 Task: Change the email visibility to 1st and 2nd-degree connections.
Action: Mouse moved to (641, 65)
Screenshot: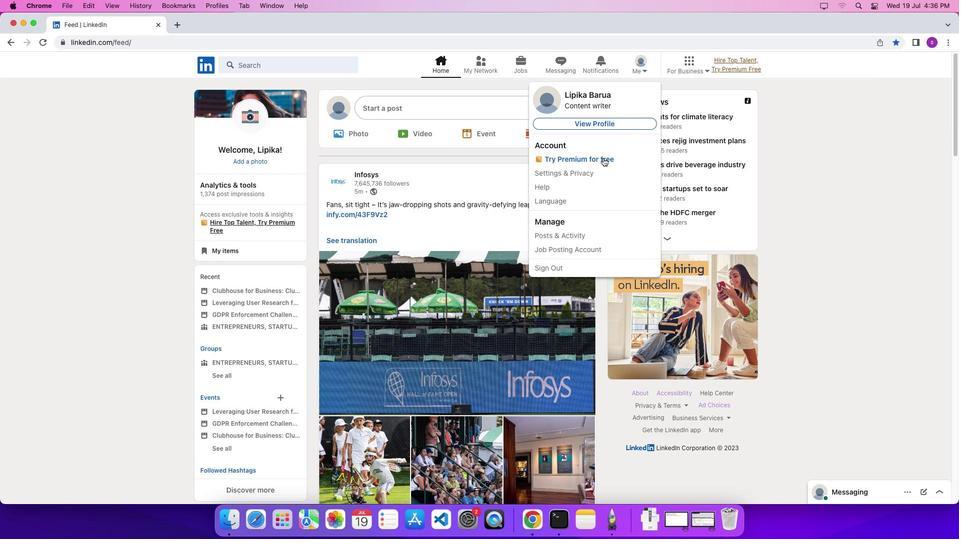 
Action: Mouse pressed left at (641, 65)
Screenshot: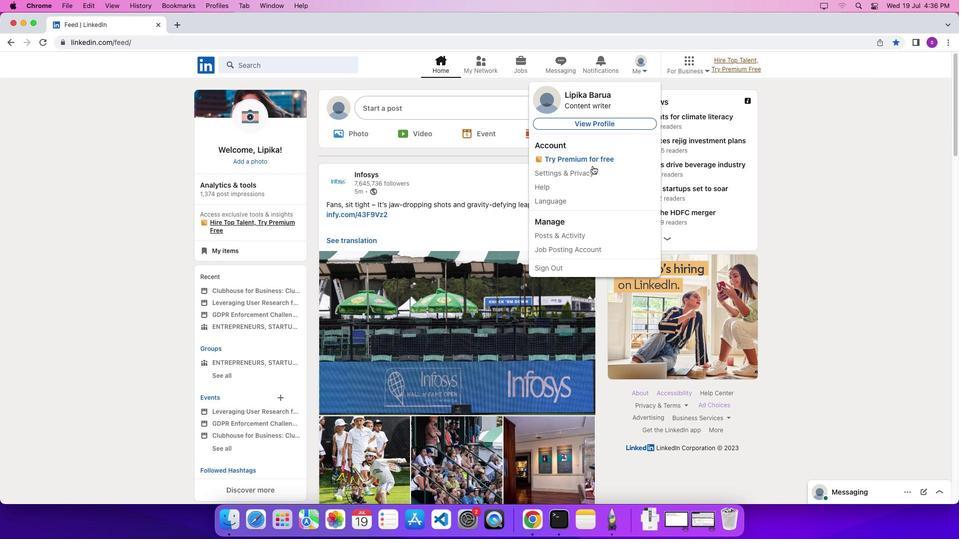 
Action: Mouse moved to (646, 72)
Screenshot: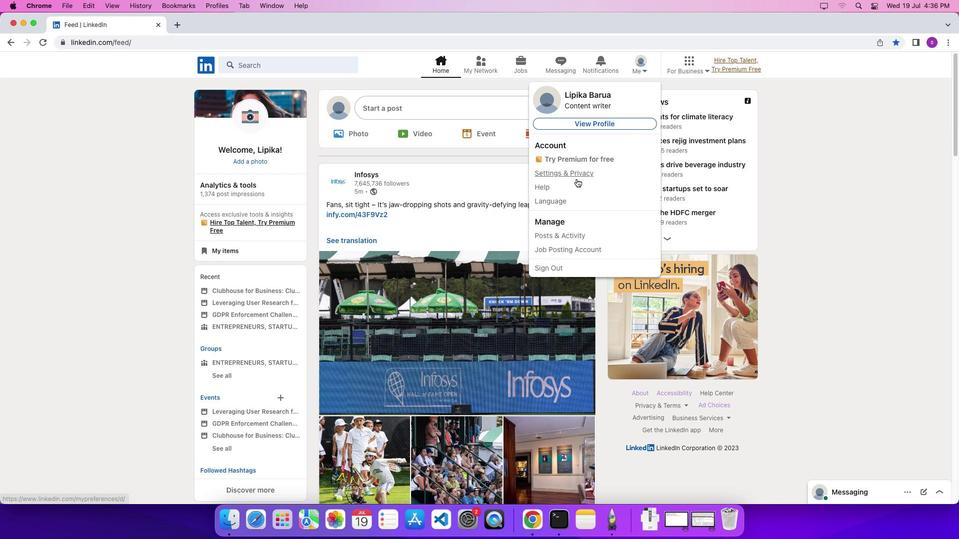 
Action: Mouse pressed left at (646, 72)
Screenshot: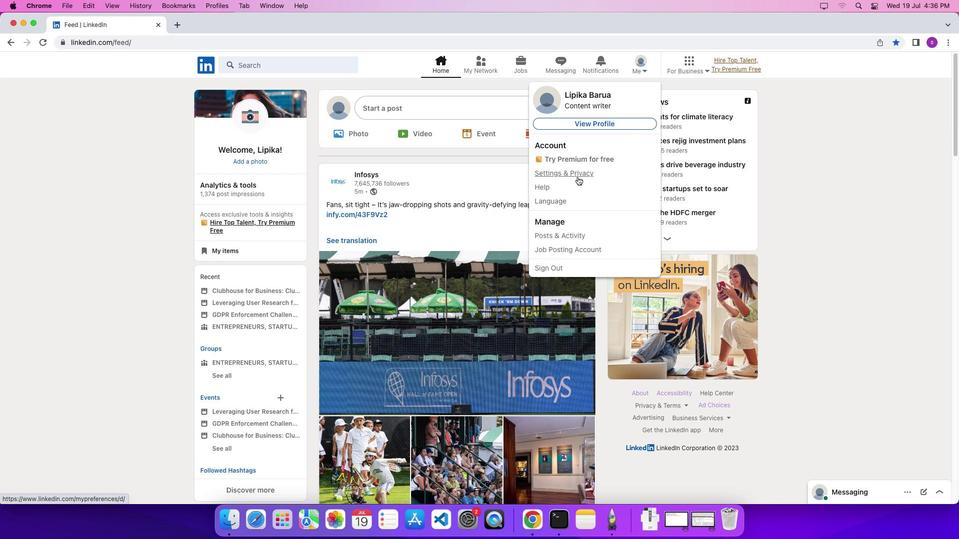 
Action: Mouse moved to (578, 172)
Screenshot: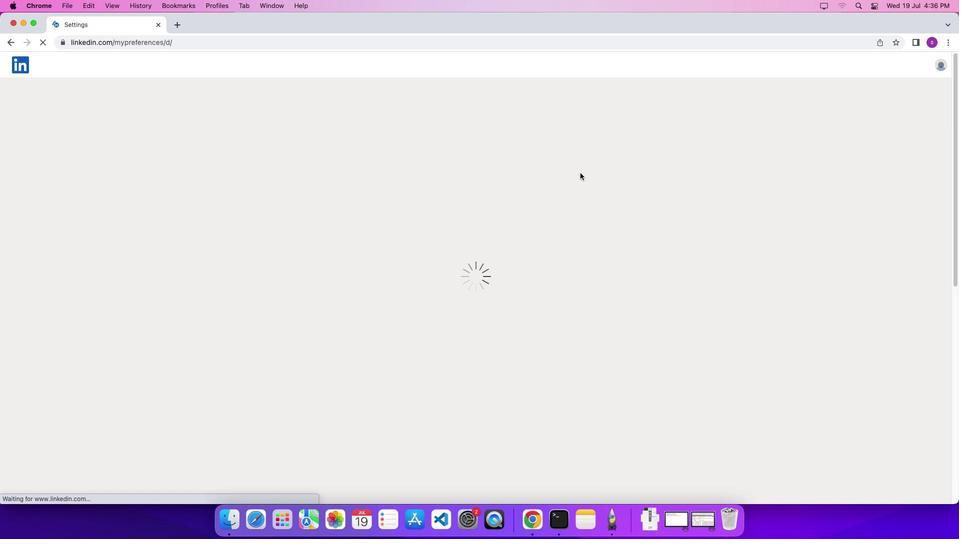 
Action: Mouse pressed left at (578, 172)
Screenshot: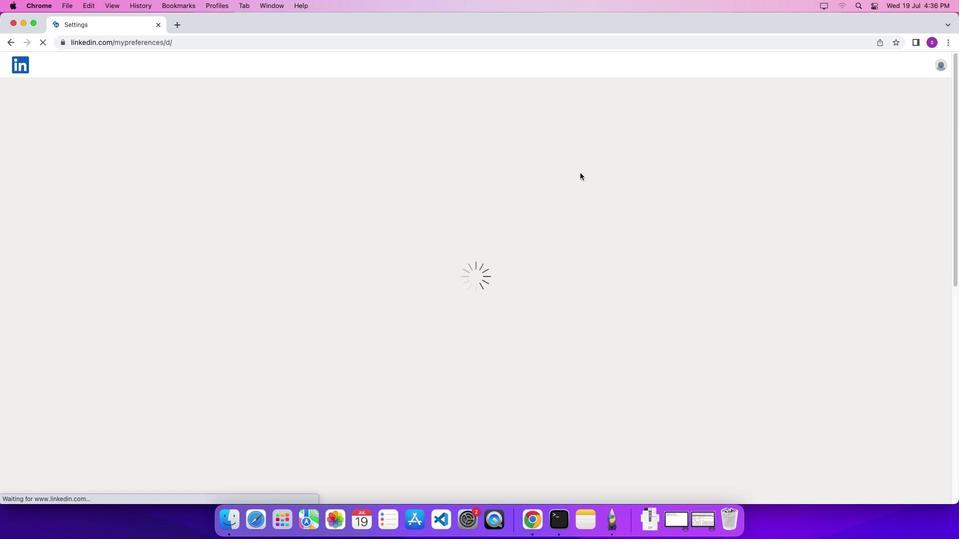 
Action: Mouse moved to (62, 212)
Screenshot: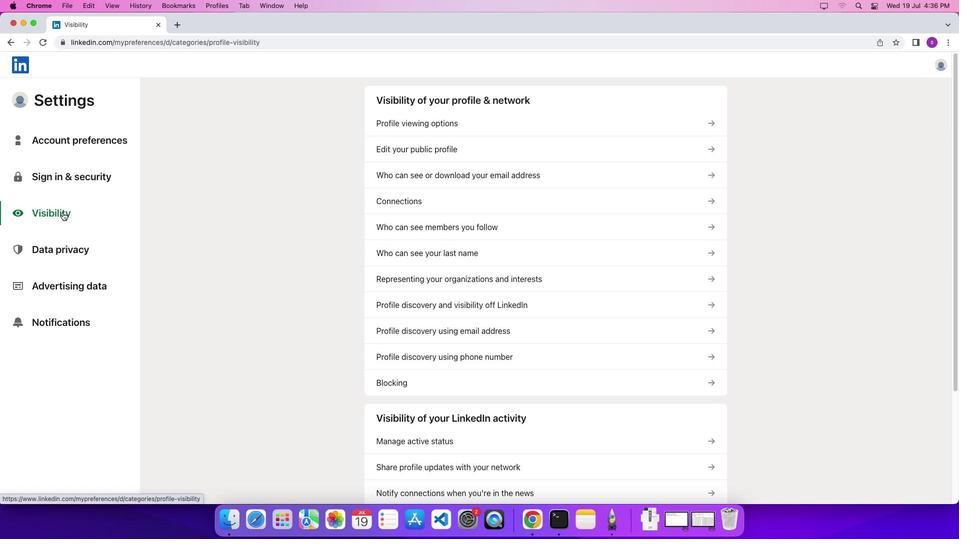 
Action: Mouse pressed left at (62, 212)
Screenshot: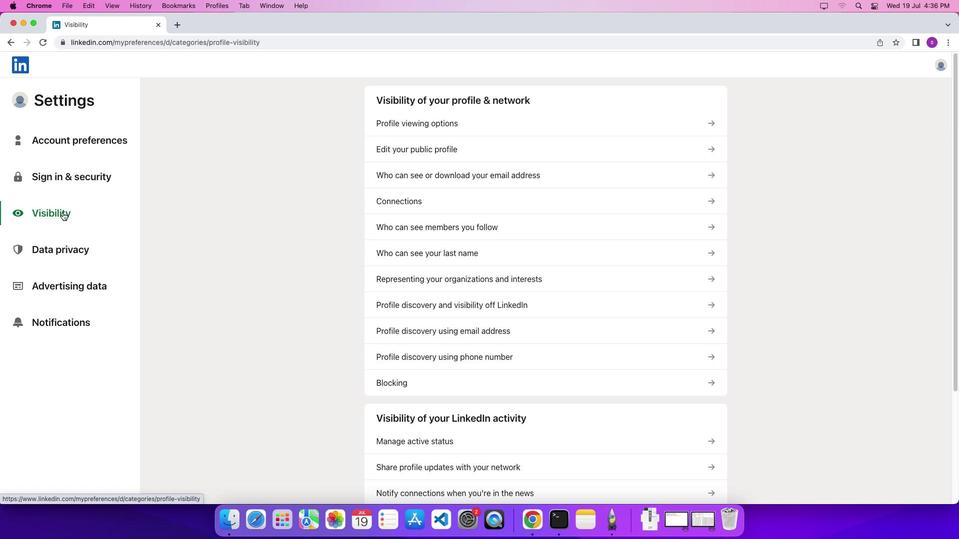 
Action: Mouse pressed left at (62, 212)
Screenshot: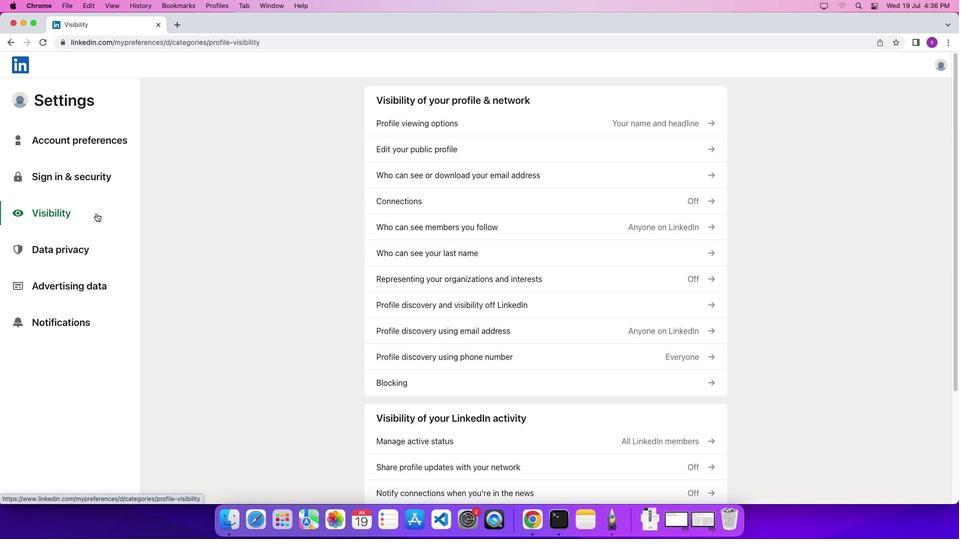 
Action: Mouse moved to (386, 177)
Screenshot: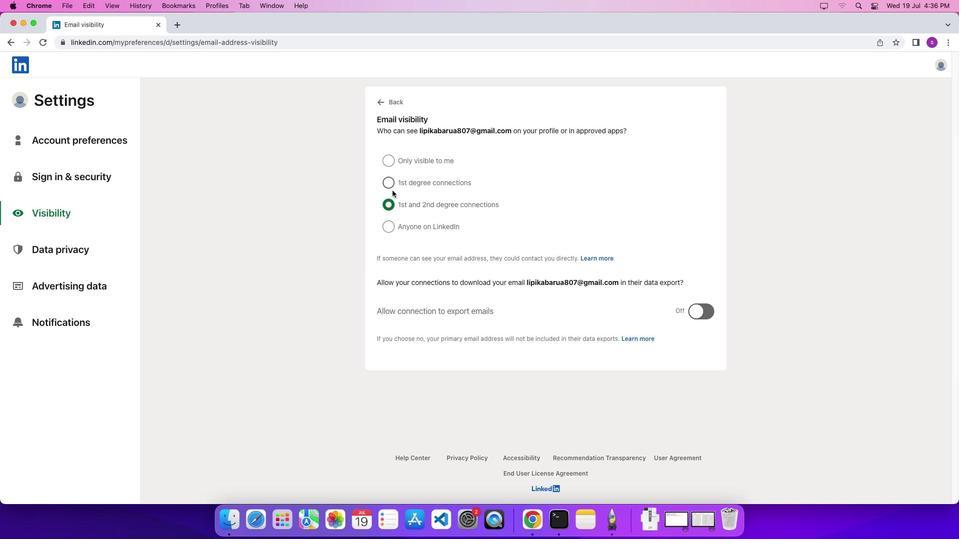 
Action: Mouse pressed left at (386, 177)
Screenshot: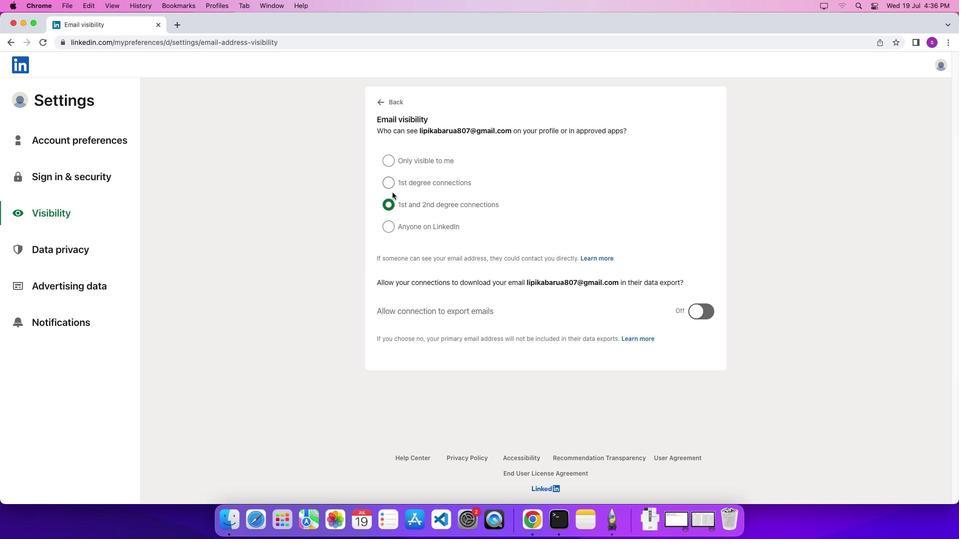 
Action: Mouse moved to (390, 203)
Screenshot: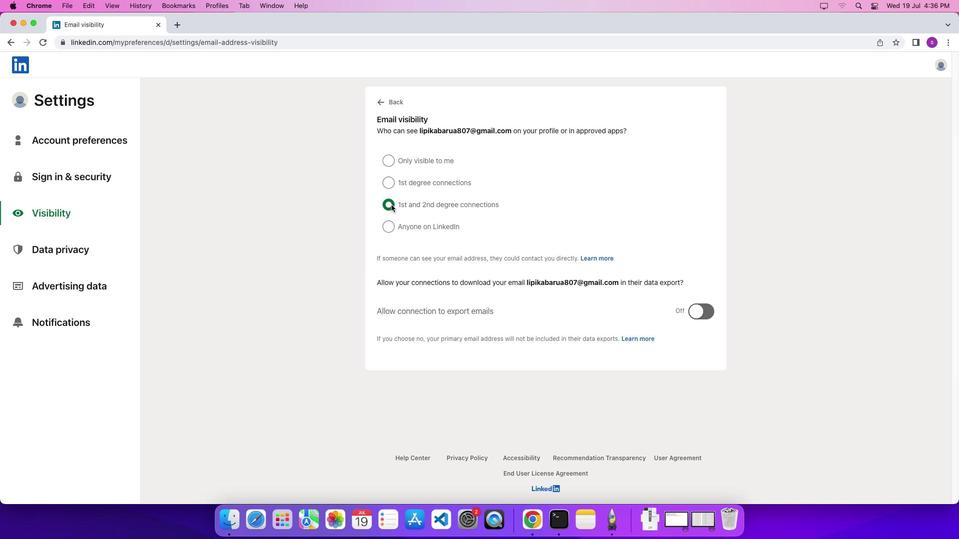 
Action: Mouse pressed left at (390, 203)
Screenshot: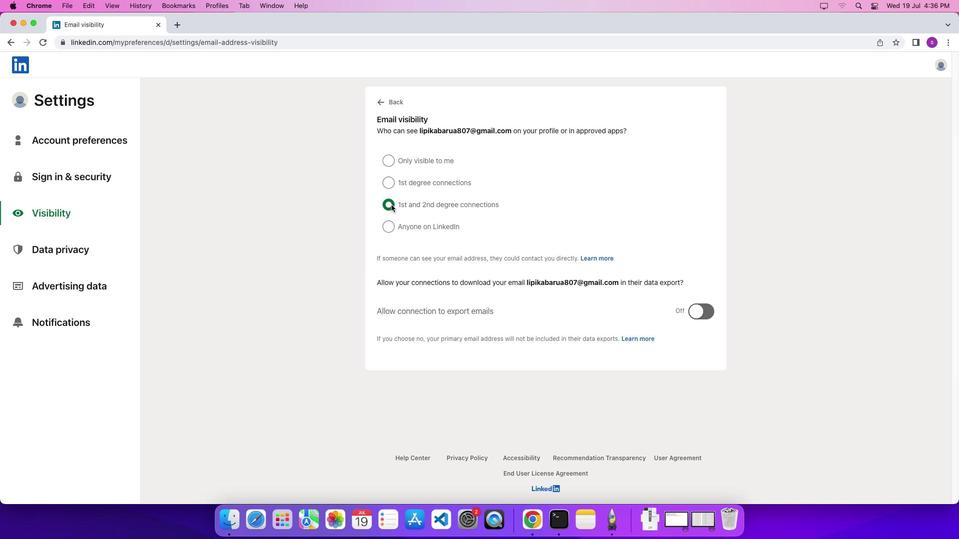 
Action: Mouse pressed left at (390, 203)
Screenshot: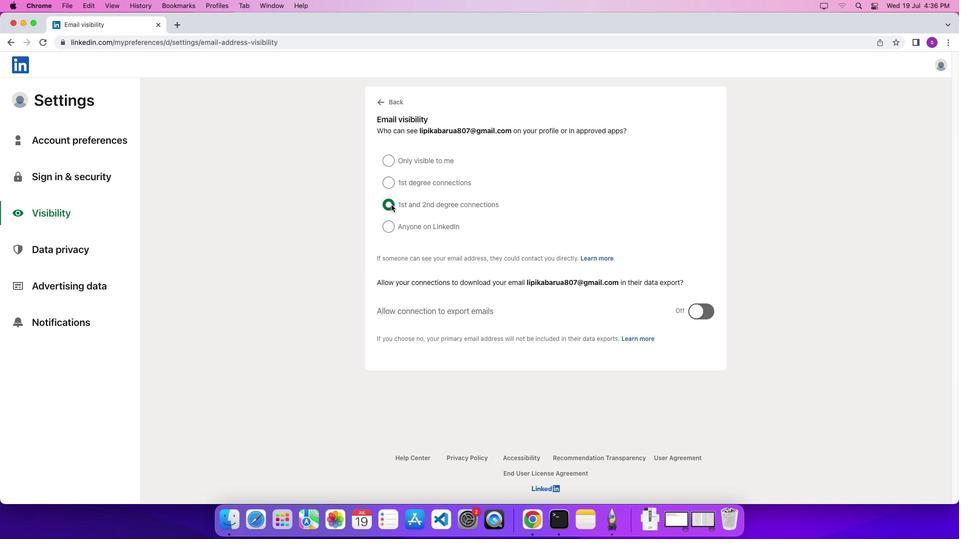 
Action: Mouse moved to (391, 204)
Screenshot: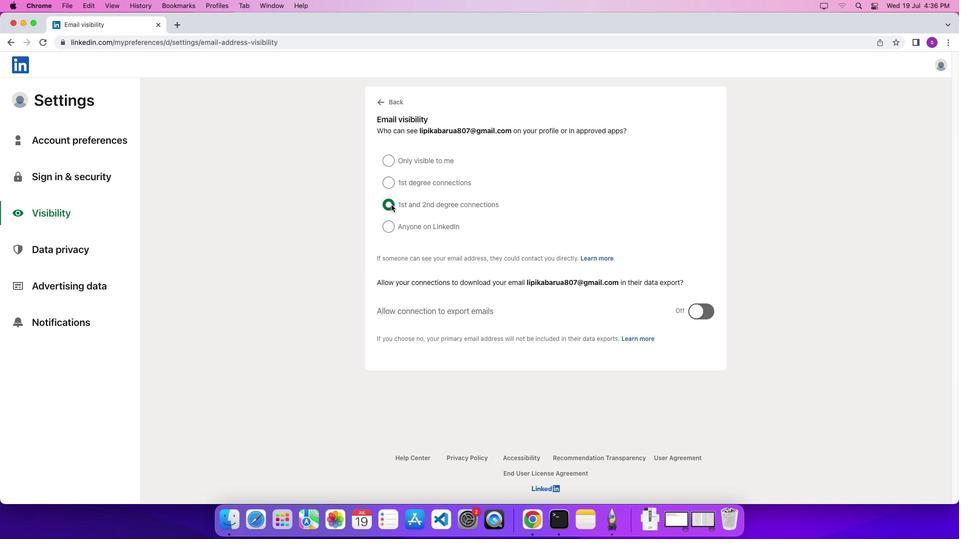 
